 Task: In the  document management Apply all border to the tabe with  'with box; Style line and width 1 pt 'Select Header and apply  'Bold' Select the text and align it to the  Left
Action: Mouse moved to (151, 176)
Screenshot: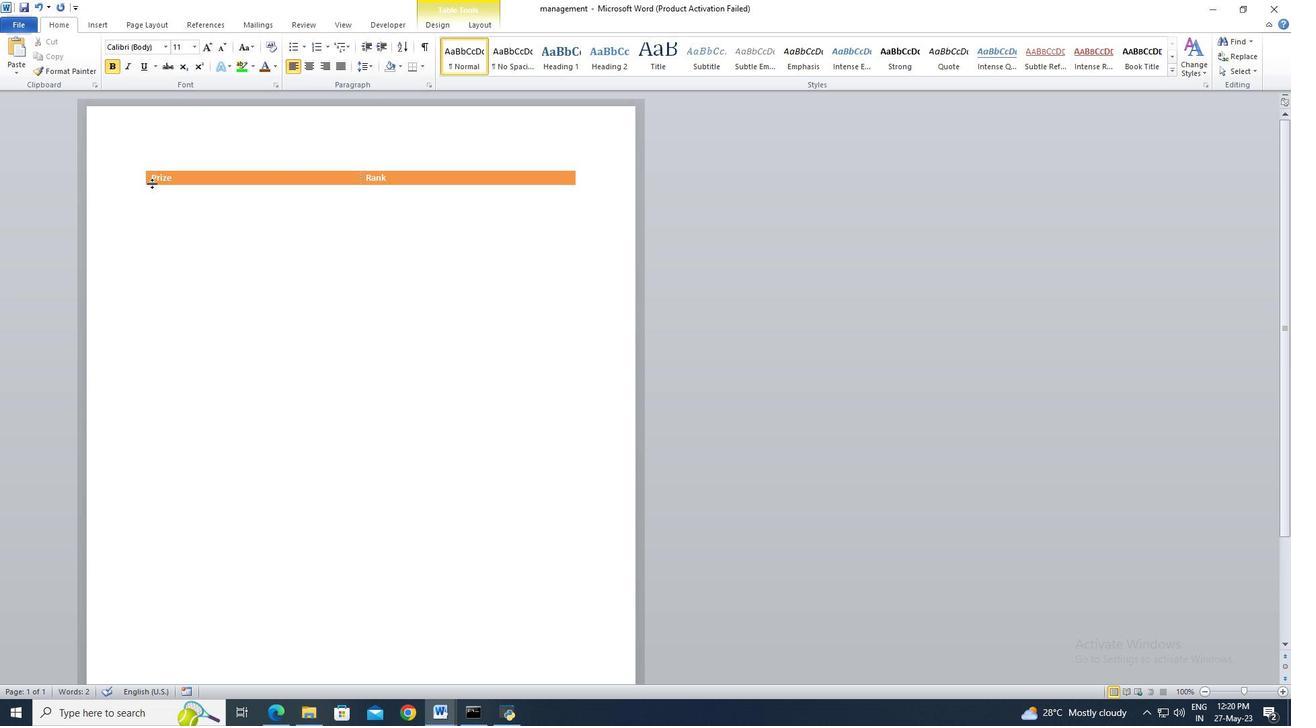 
Action: Mouse pressed left at (151, 176)
Screenshot: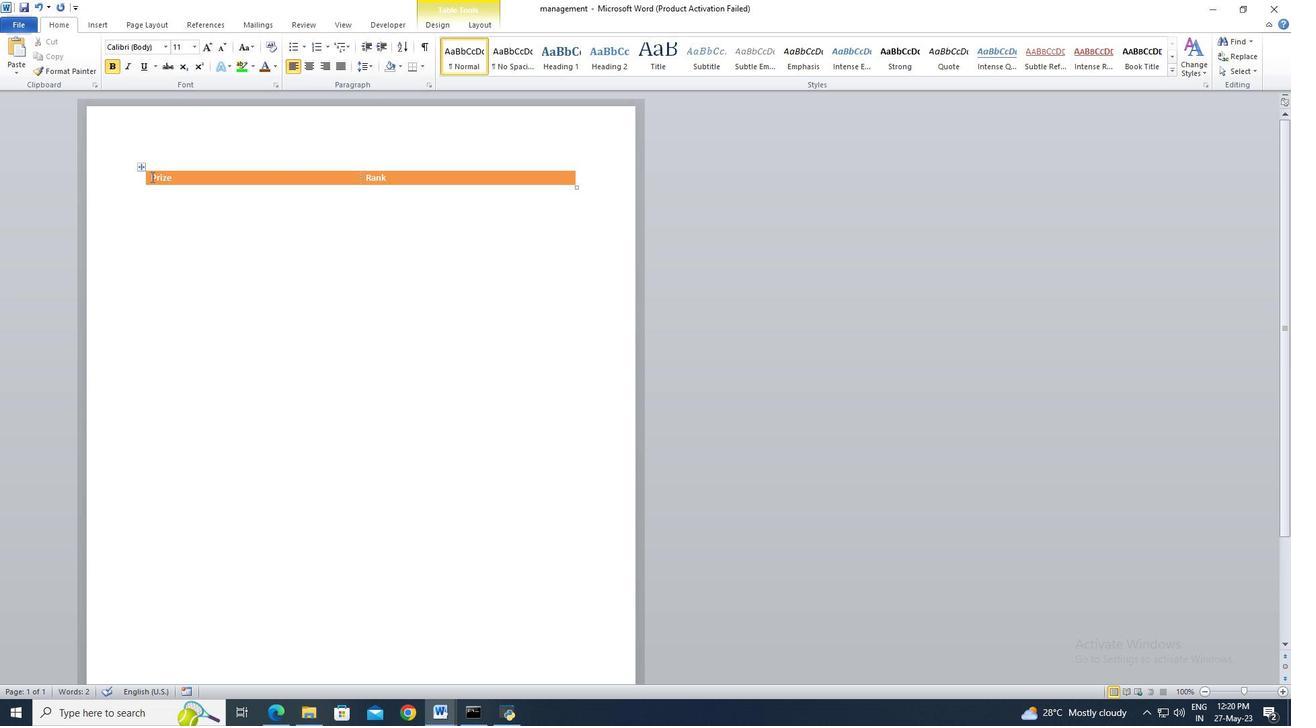 
Action: Mouse moved to (156, 193)
Screenshot: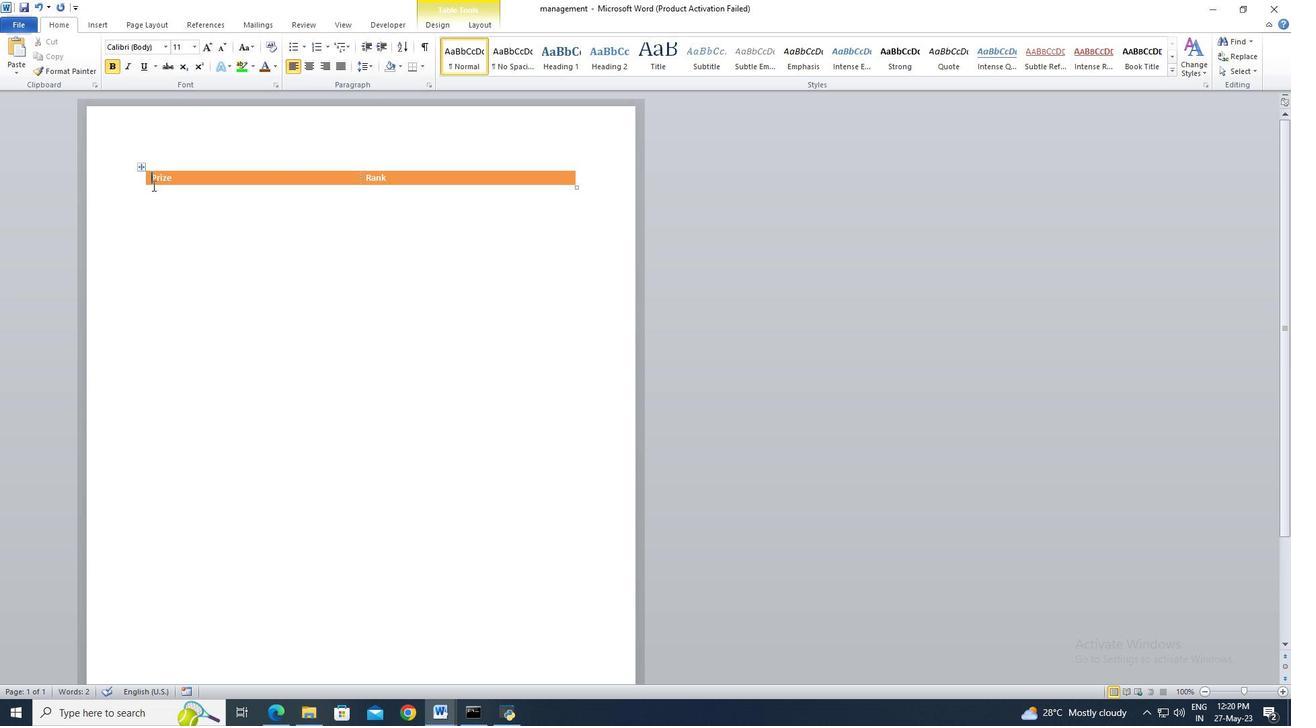 
Action: Key pressed ctrl+A
Screenshot: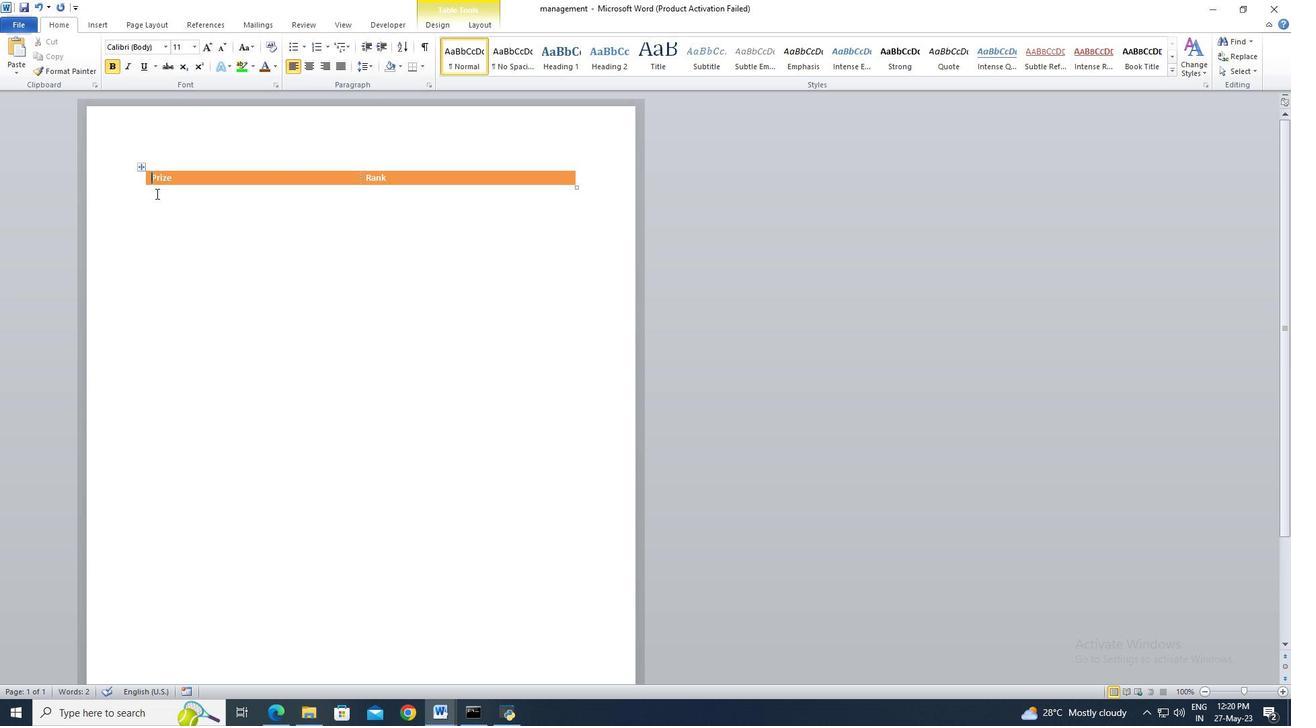 
Action: Mouse moved to (418, 67)
Screenshot: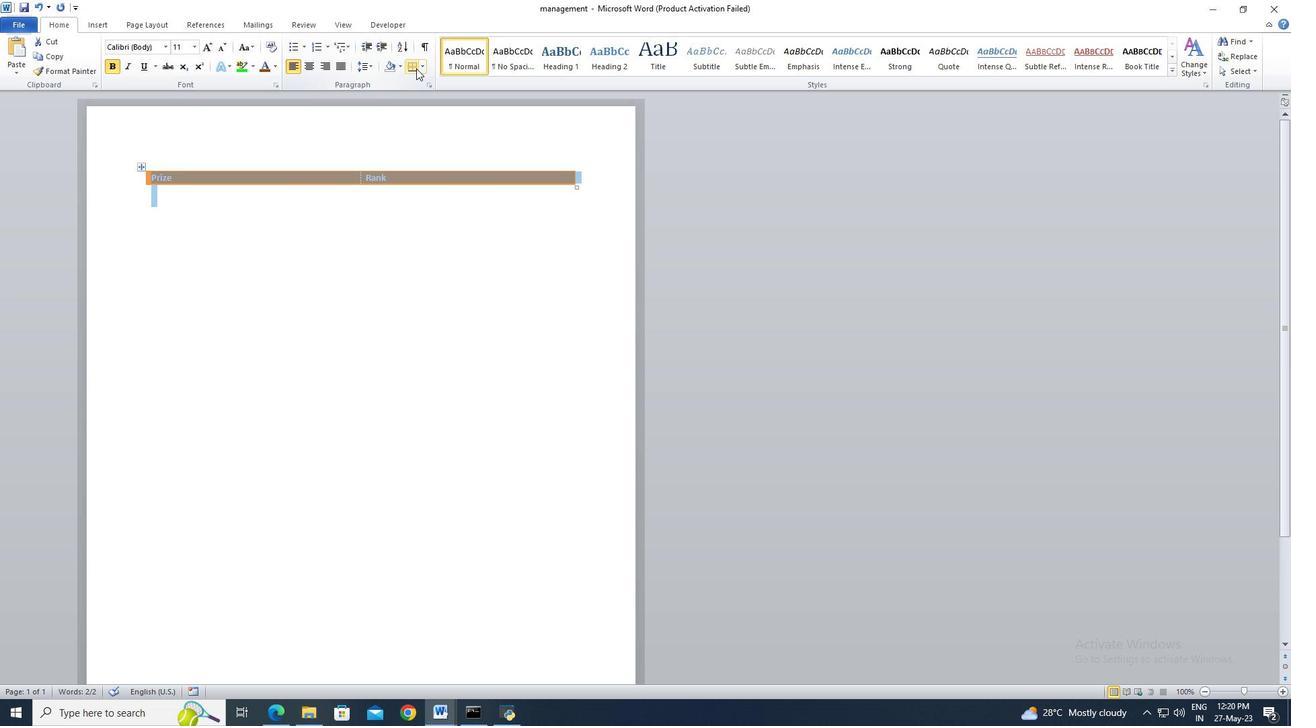 
Action: Mouse pressed left at (418, 67)
Screenshot: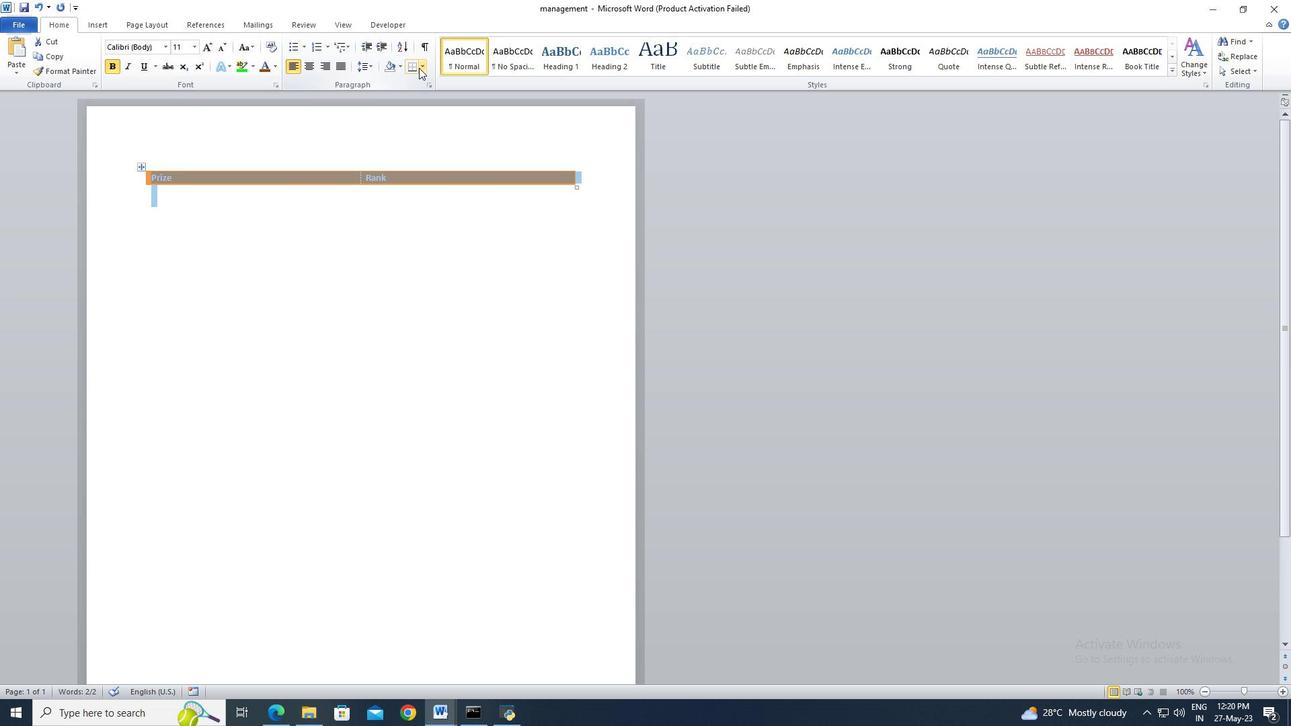 
Action: Mouse moved to (431, 310)
Screenshot: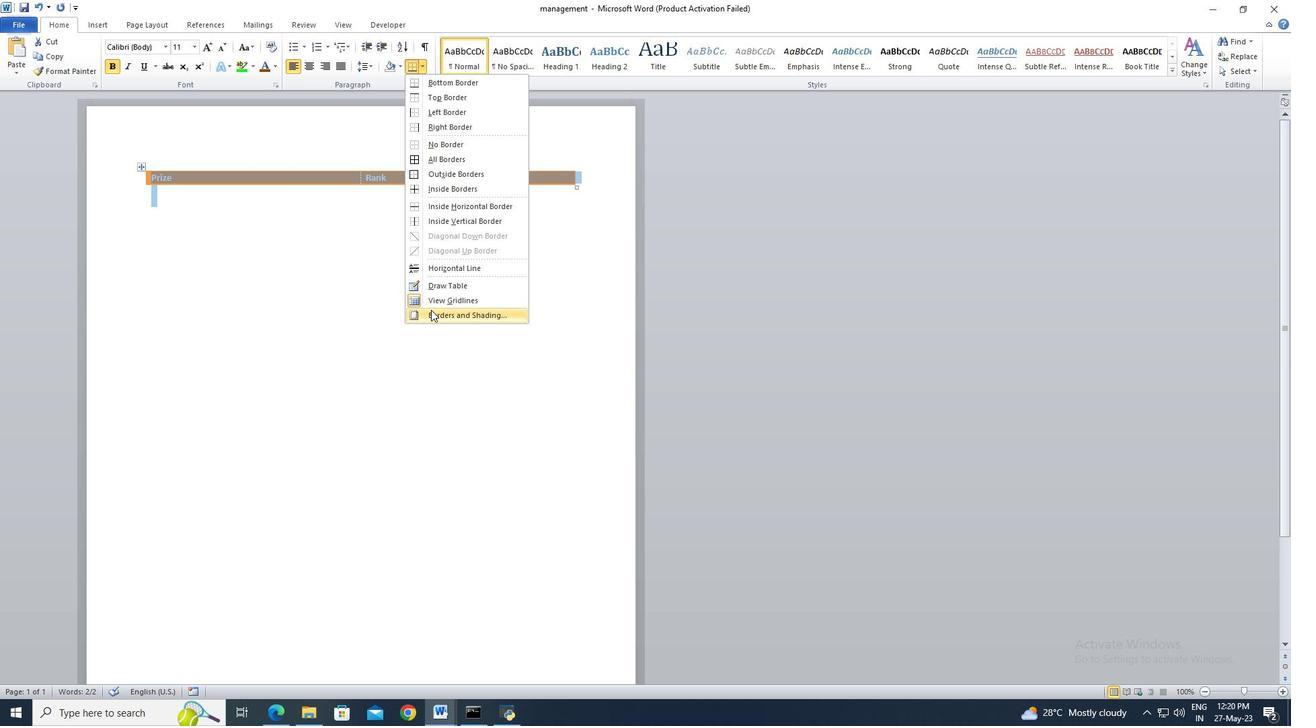 
Action: Mouse pressed left at (431, 310)
Screenshot: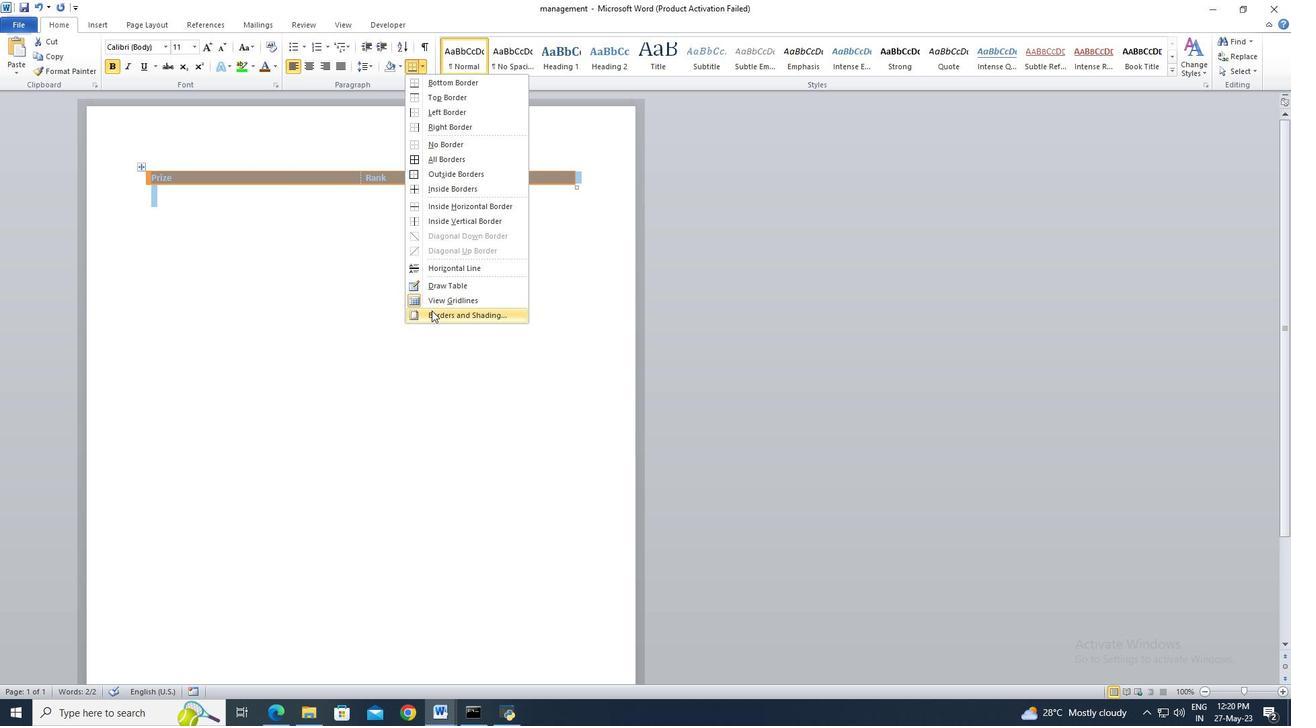 
Action: Mouse moved to (484, 299)
Screenshot: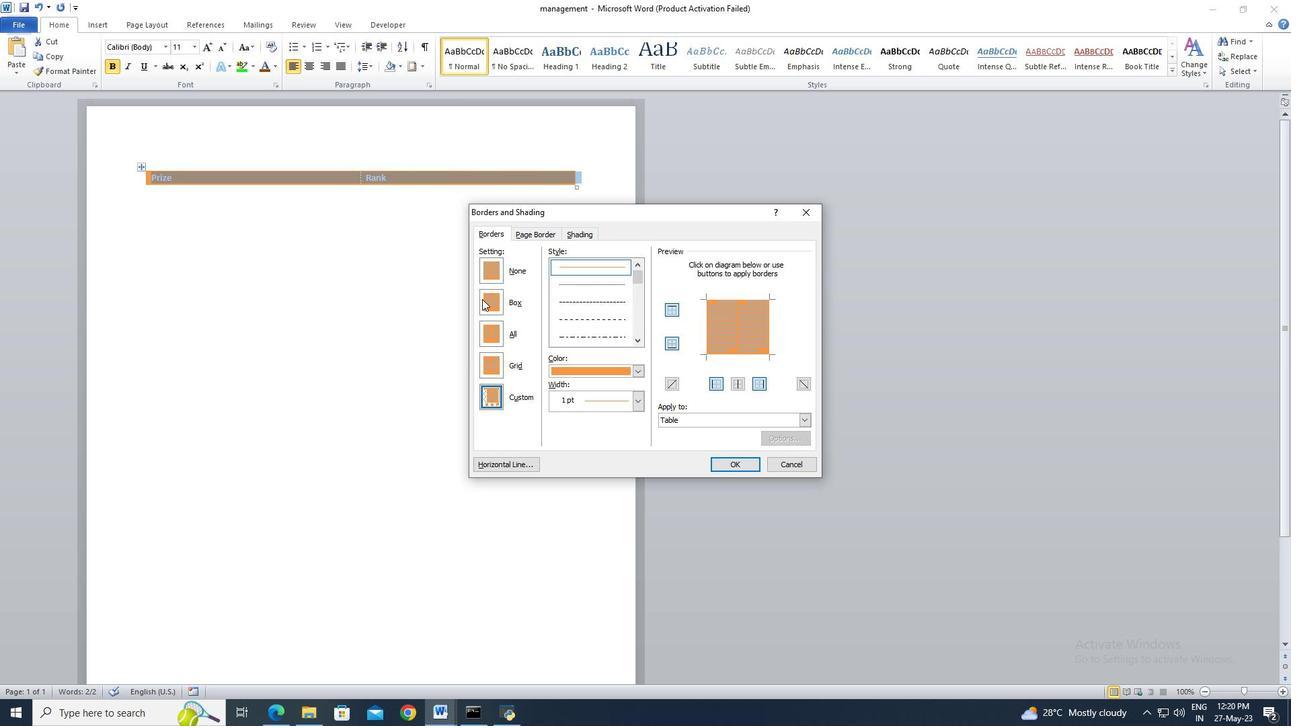 
Action: Mouse pressed left at (484, 299)
Screenshot: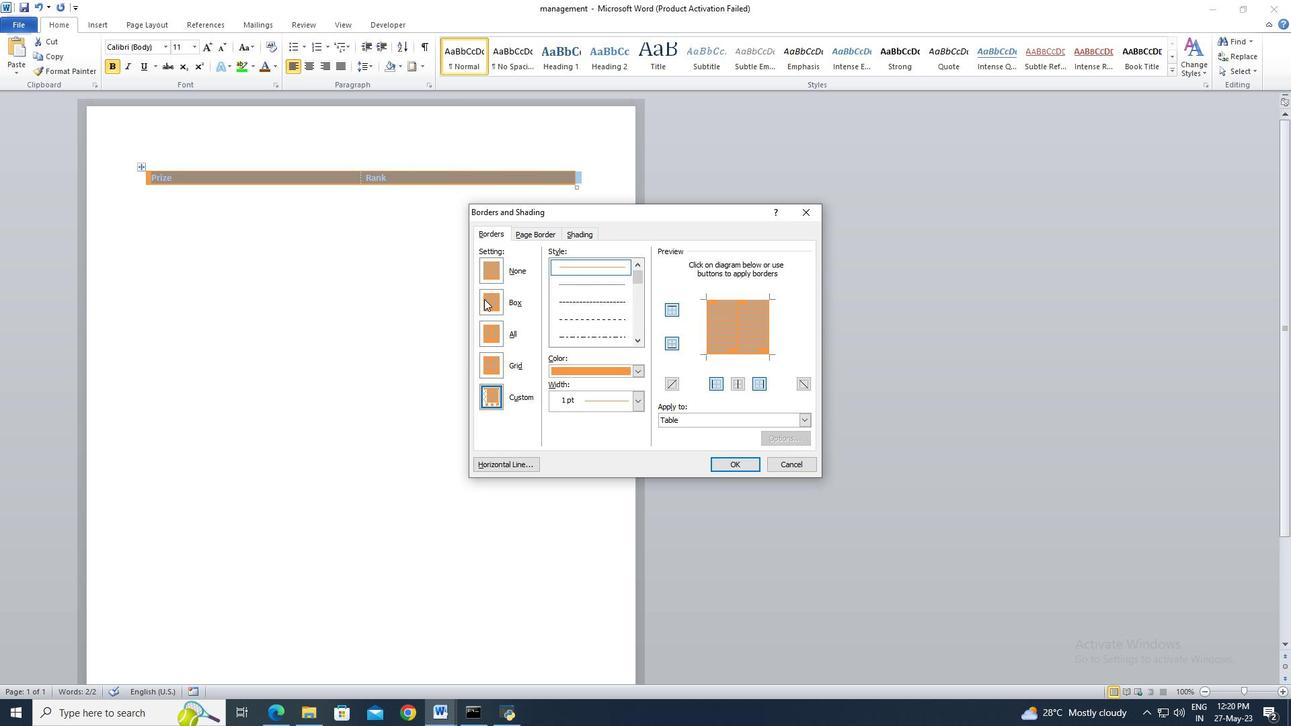 
Action: Mouse moved to (568, 268)
Screenshot: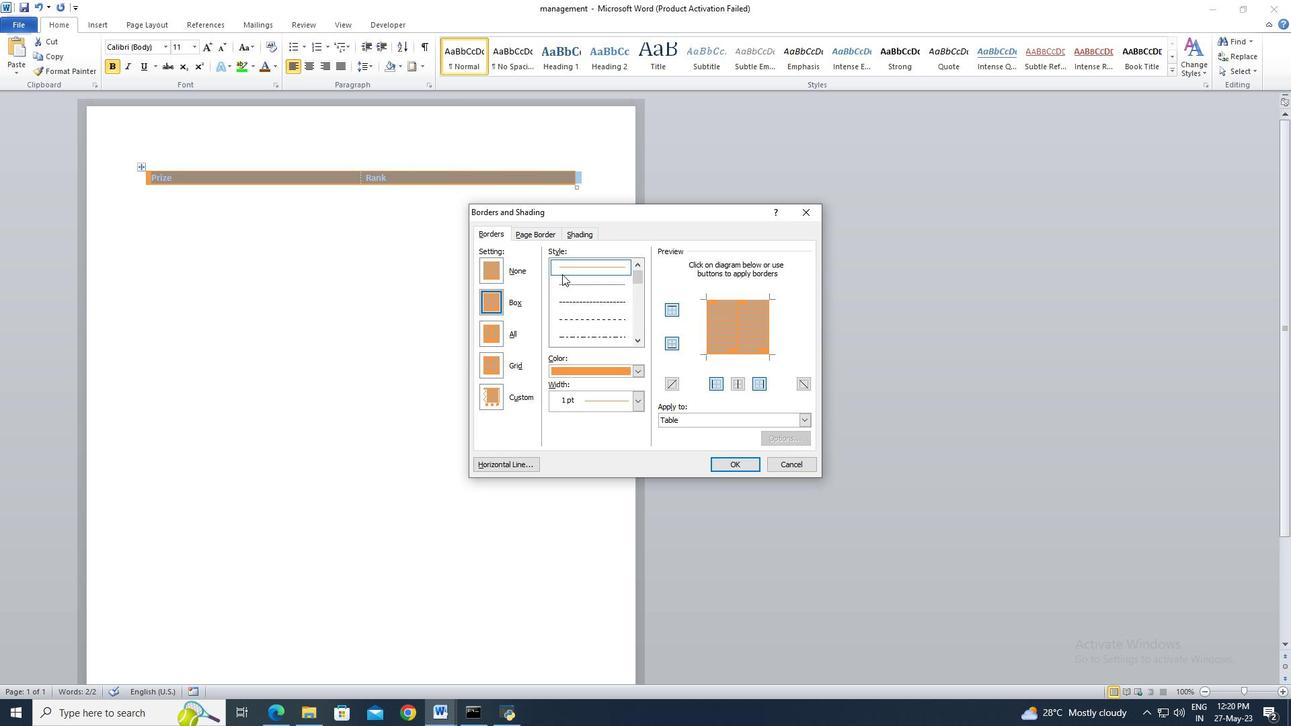 
Action: Mouse pressed left at (568, 268)
Screenshot: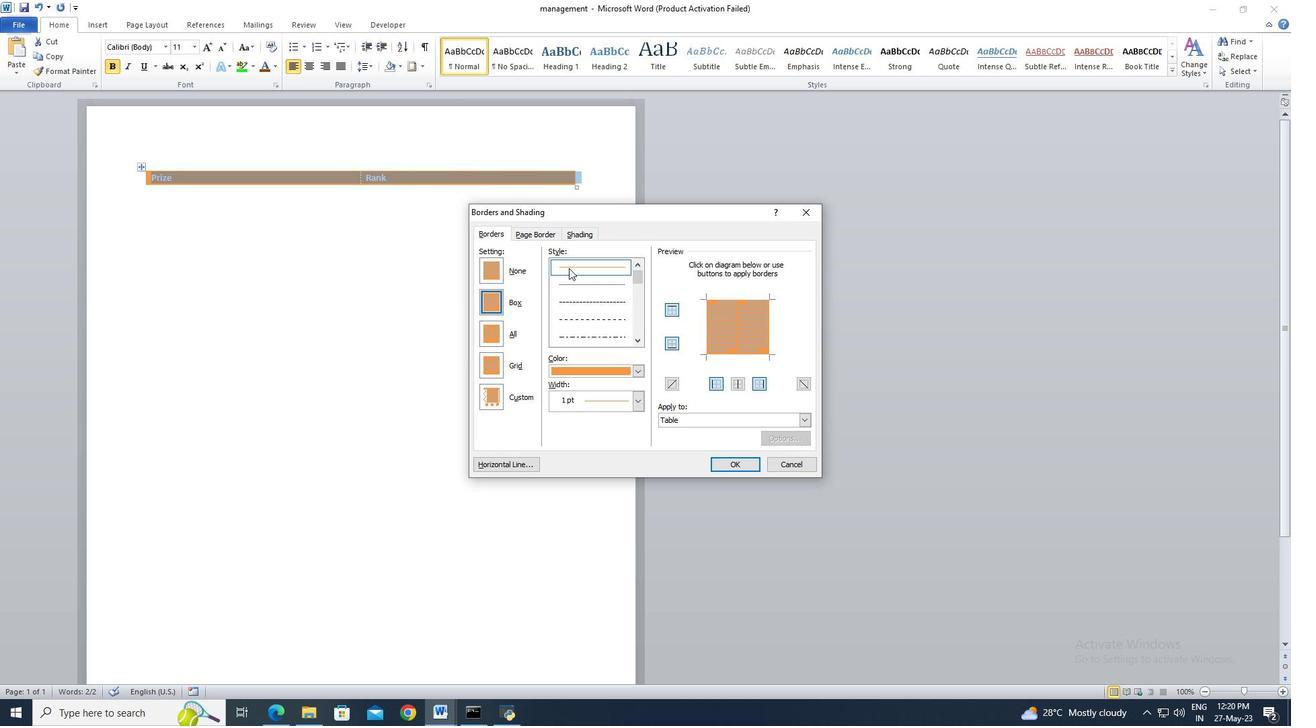 
Action: Mouse moved to (632, 401)
Screenshot: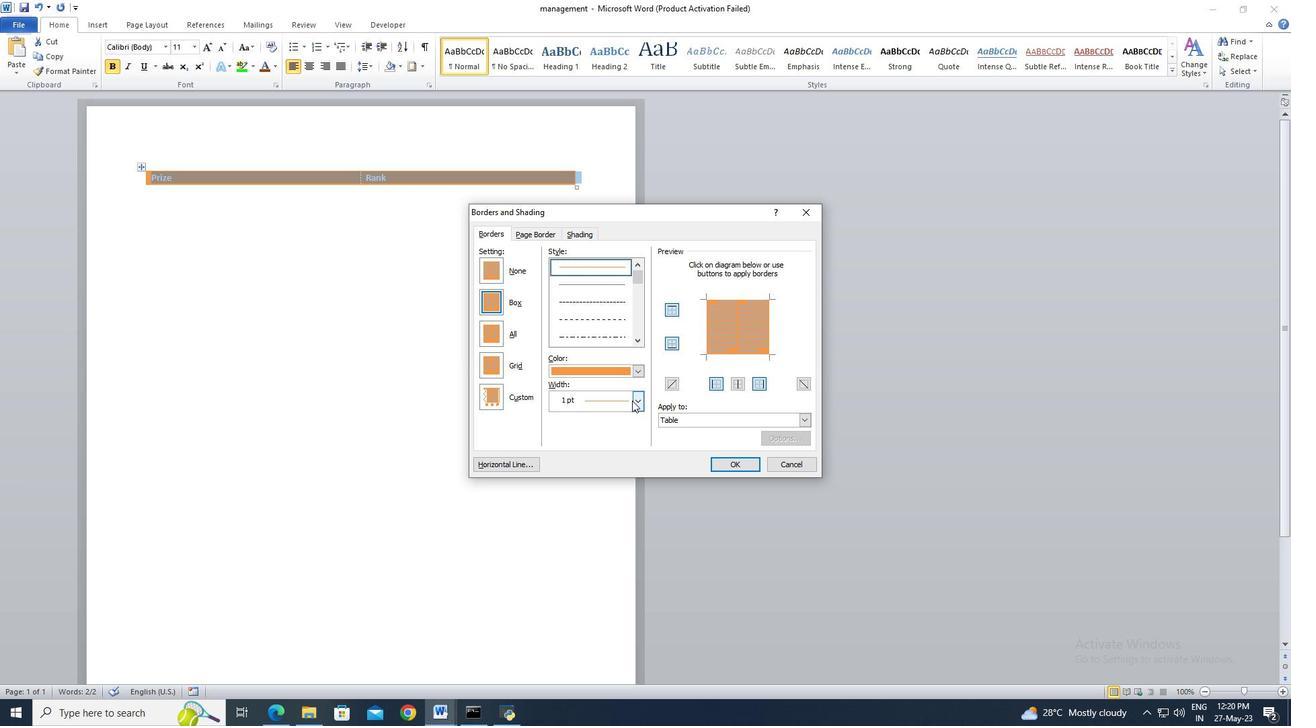 
Action: Mouse pressed left at (632, 401)
Screenshot: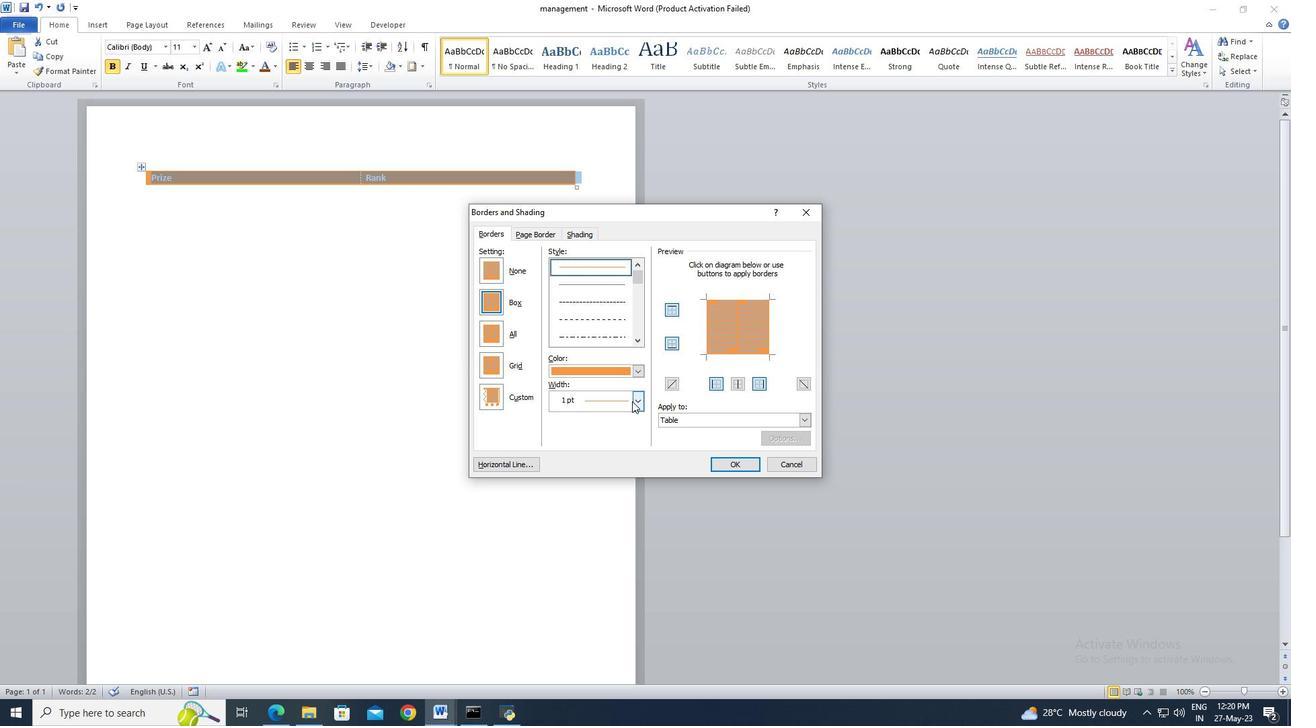 
Action: Mouse moved to (623, 468)
Screenshot: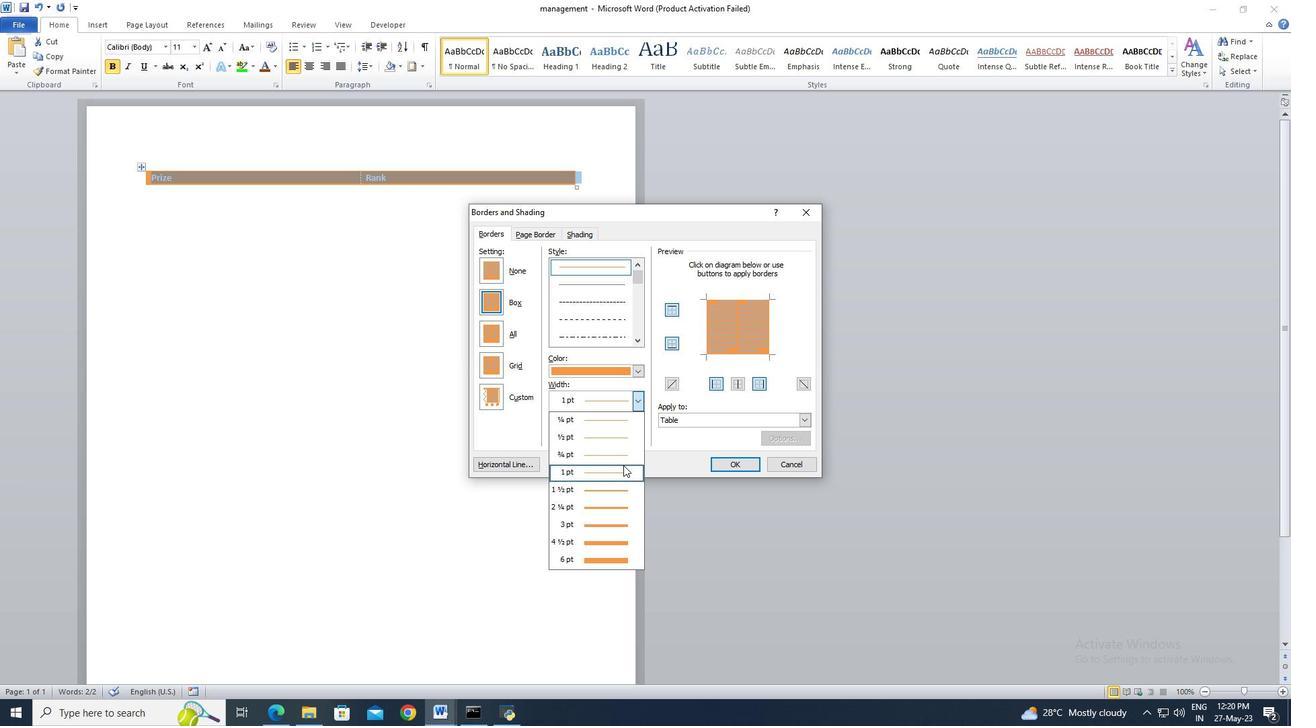 
Action: Mouse pressed left at (623, 468)
Screenshot: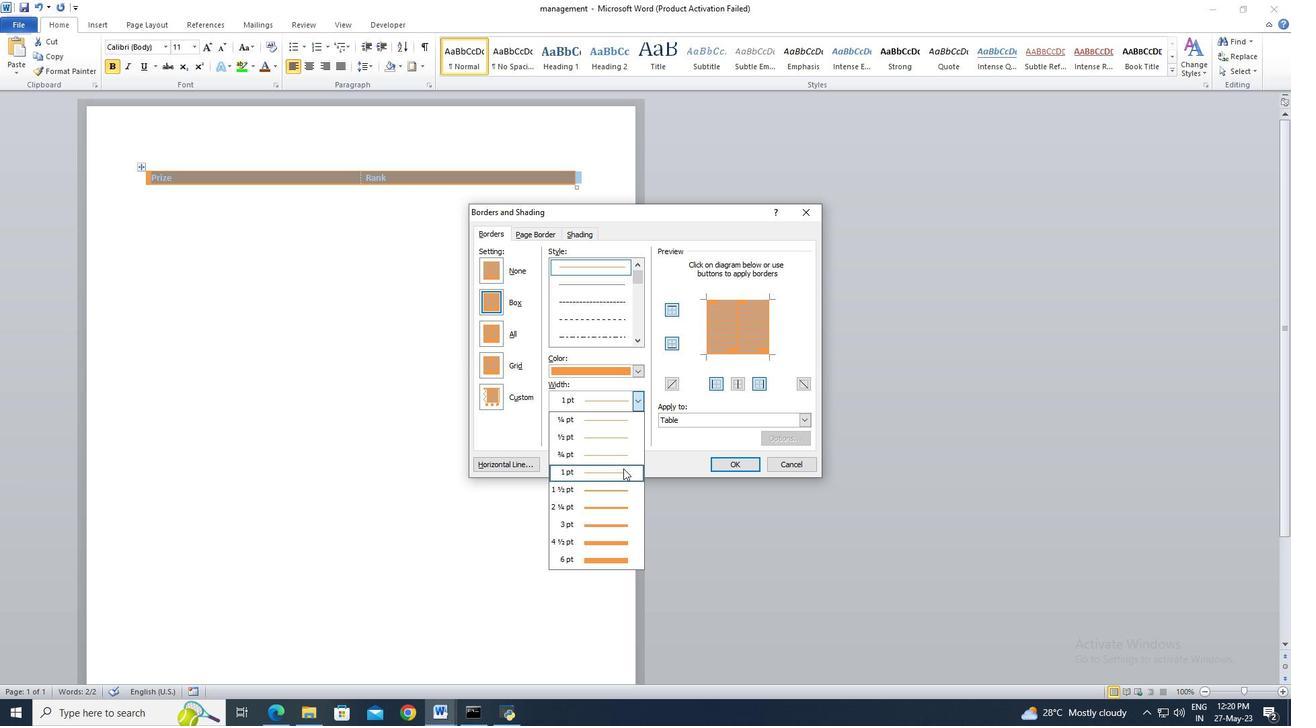 
Action: Mouse moved to (723, 461)
Screenshot: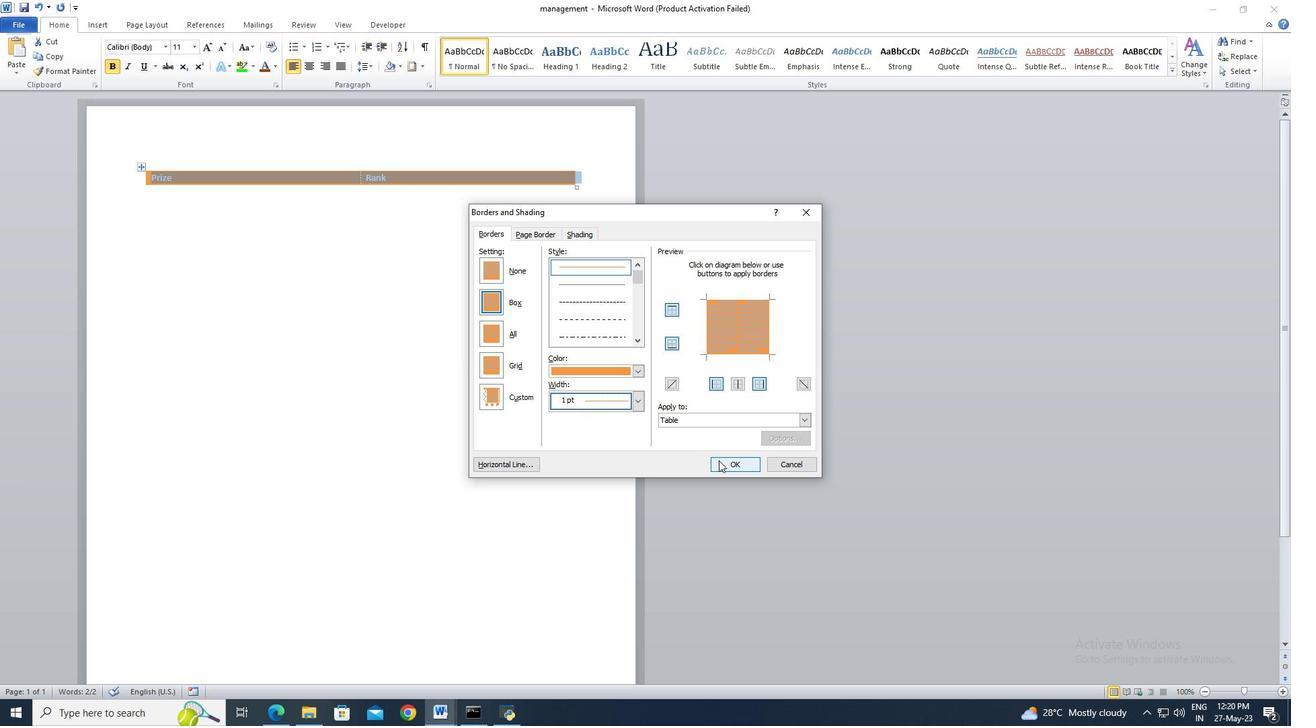 
Action: Mouse pressed left at (723, 461)
Screenshot: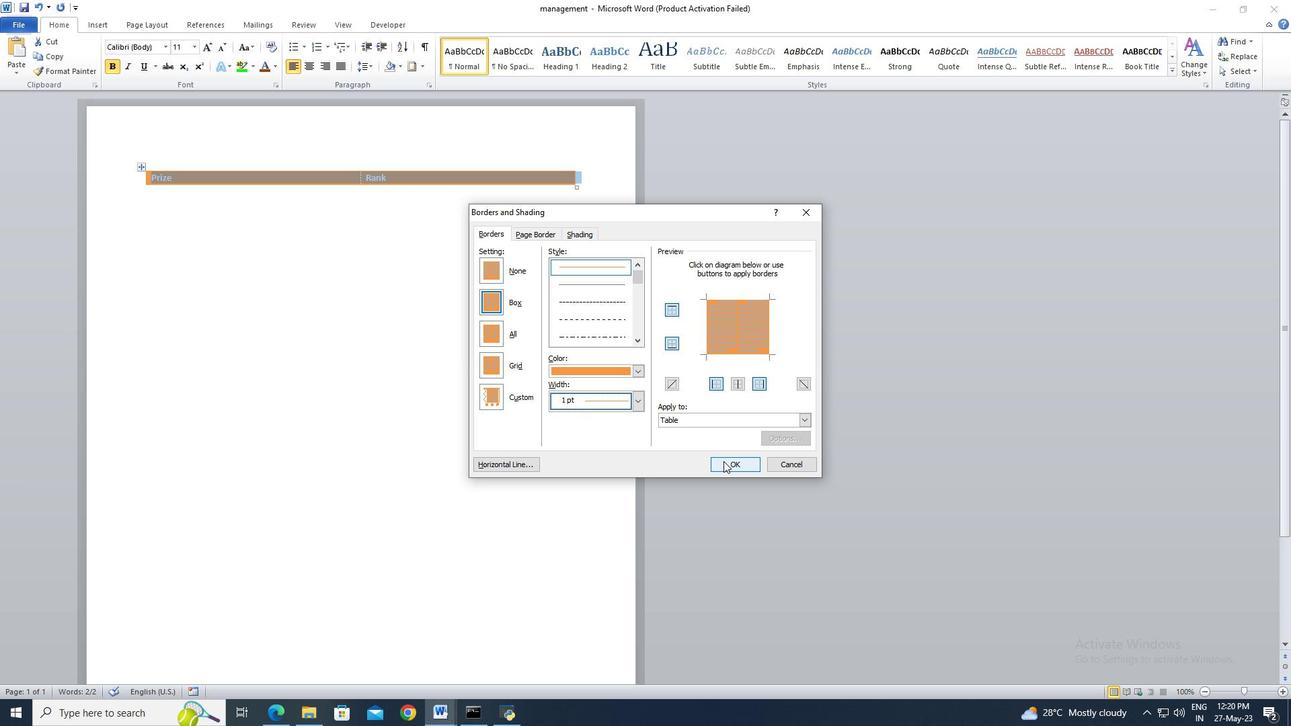 
Action: Mouse moved to (154, 176)
Screenshot: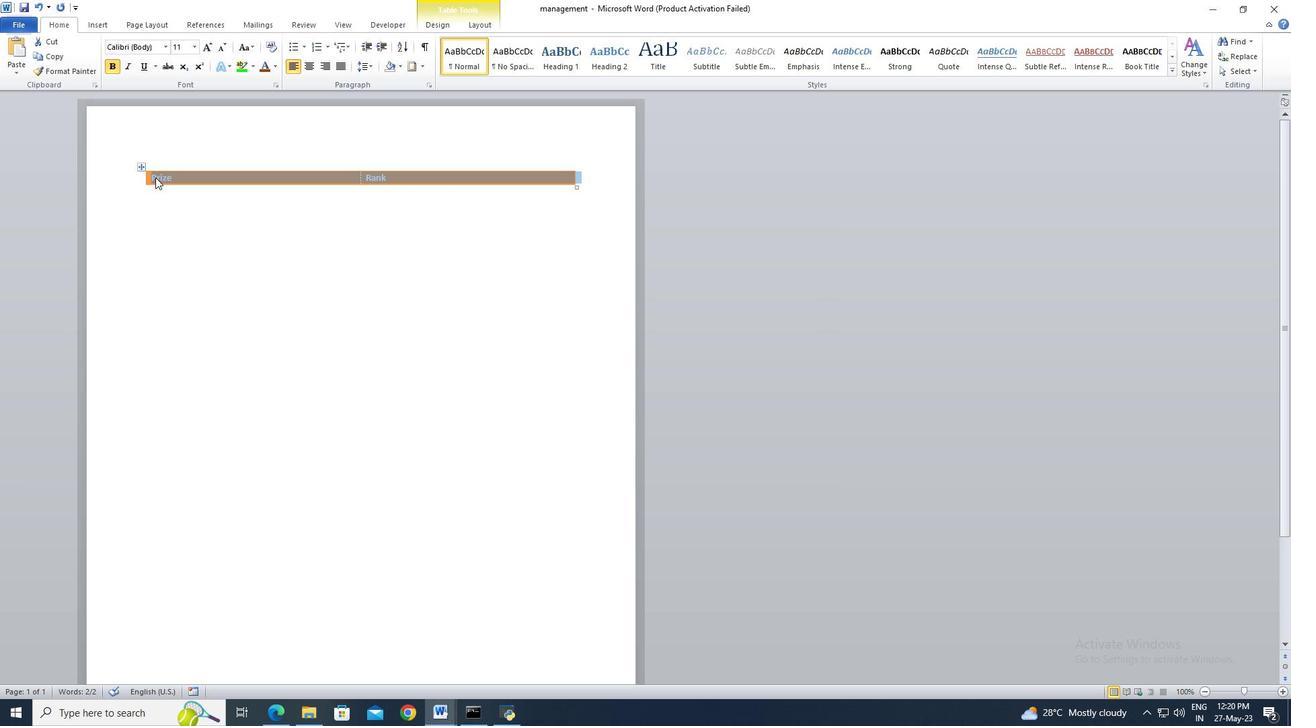
Action: Mouse pressed left at (154, 176)
Screenshot: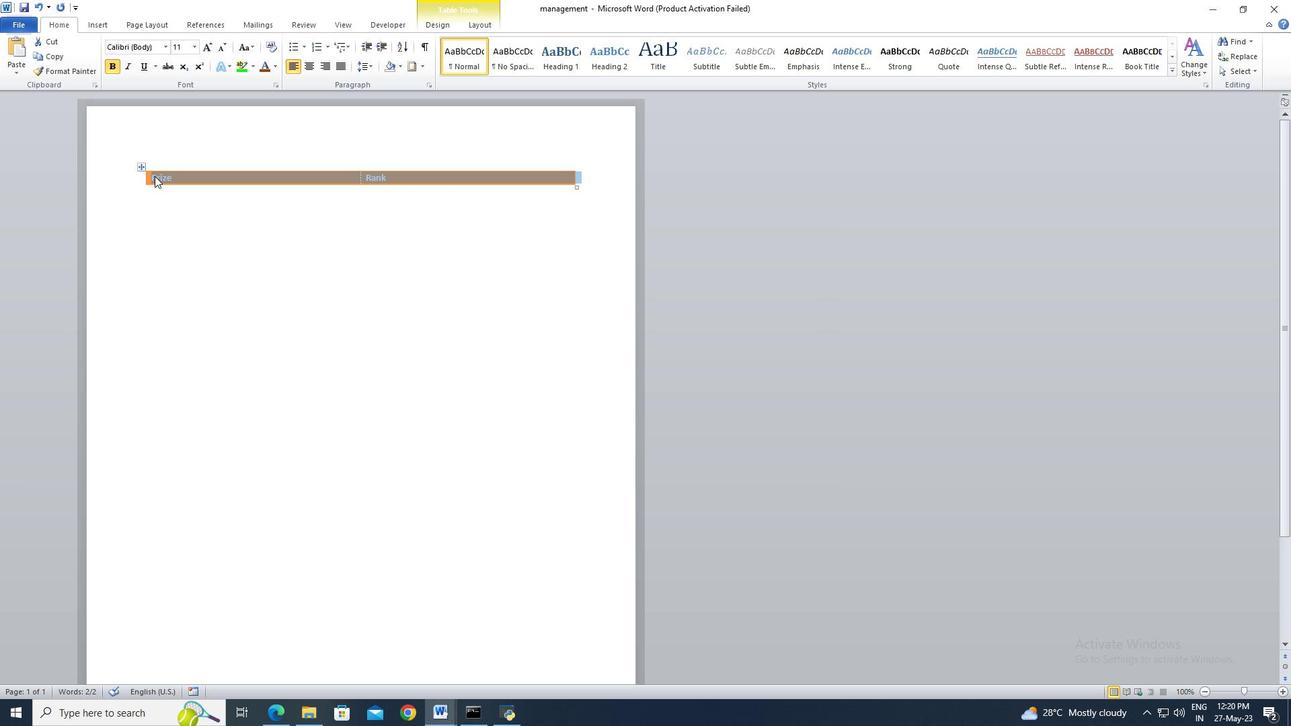 
Action: Mouse moved to (151, 176)
Screenshot: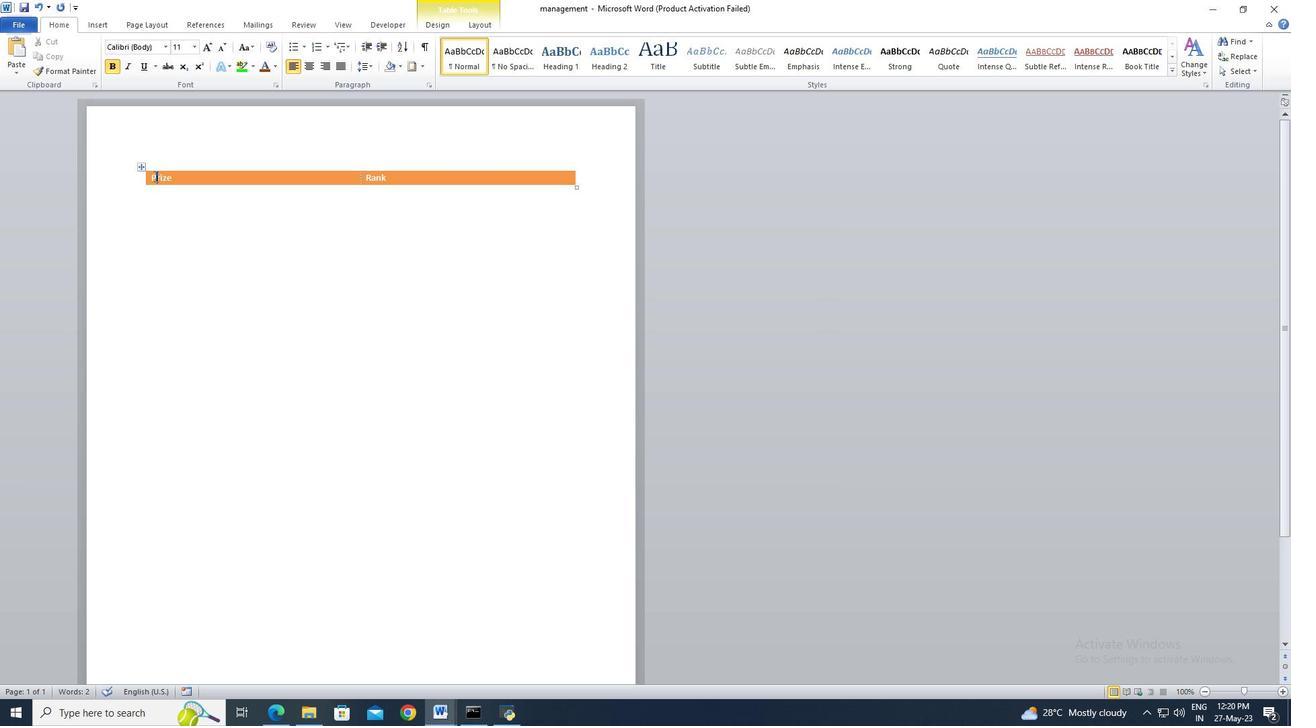 
Action: Key pressed <Key.left><Key.shift><Key.right><Key.right><Key.end><Key.right>
Screenshot: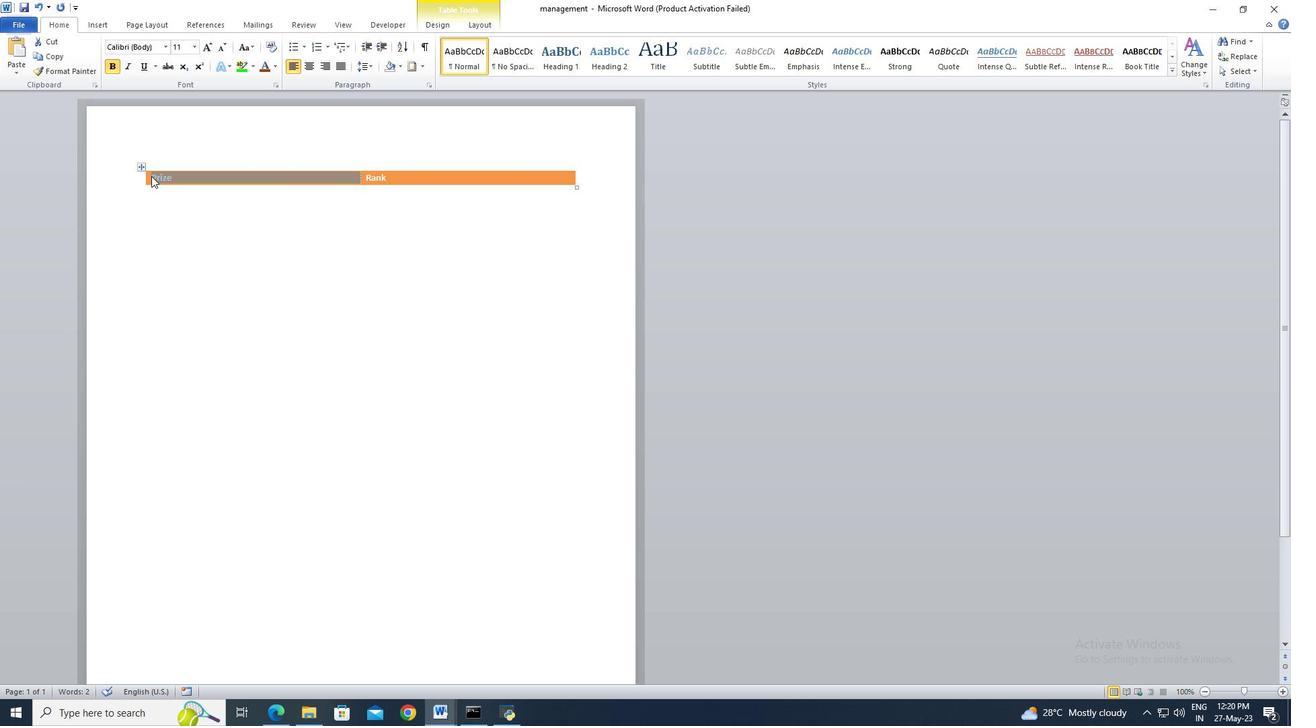 
Action: Mouse moved to (115, 65)
Screenshot: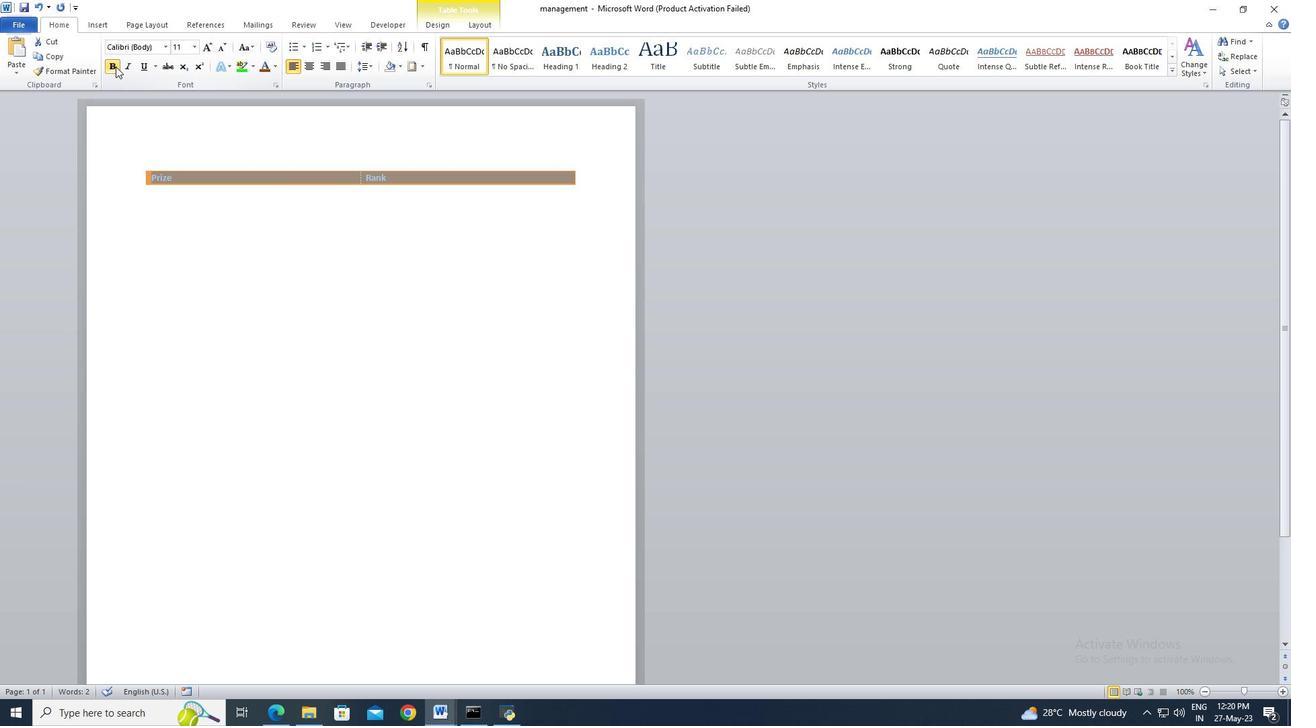 
Action: Mouse pressed left at (115, 65)
Screenshot: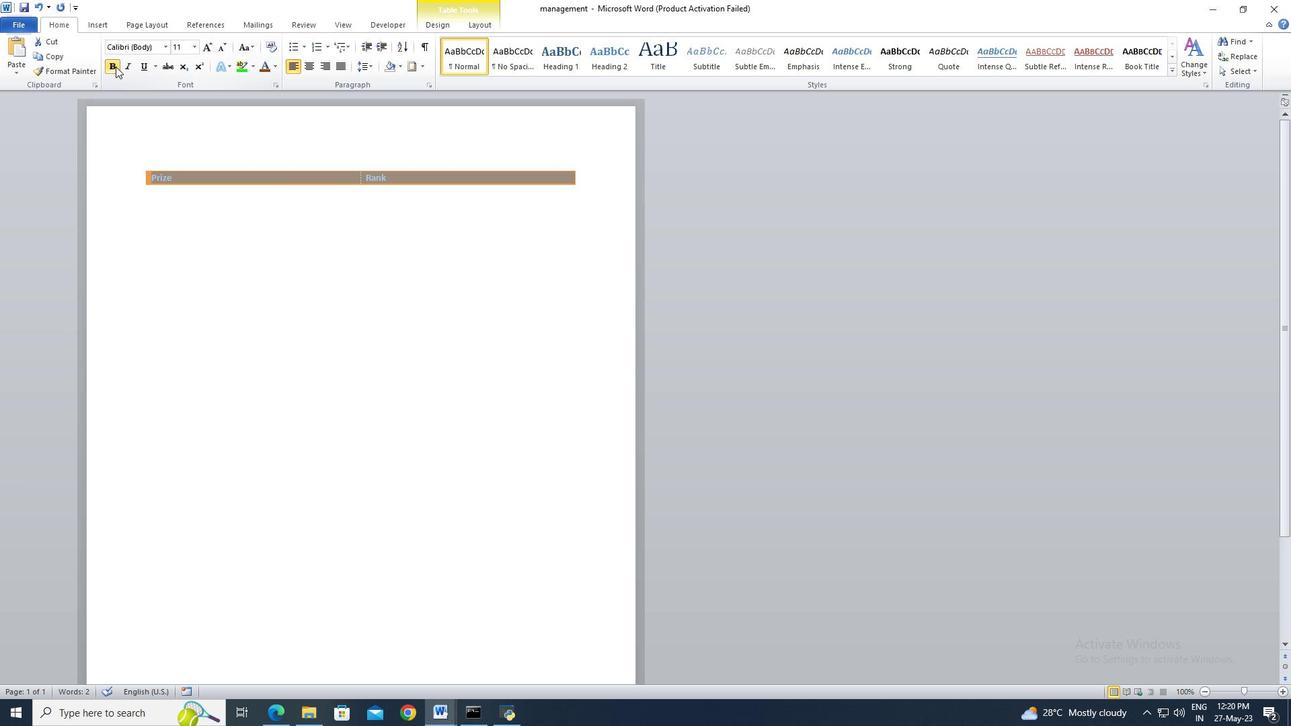 
Action: Mouse moved to (290, 69)
Screenshot: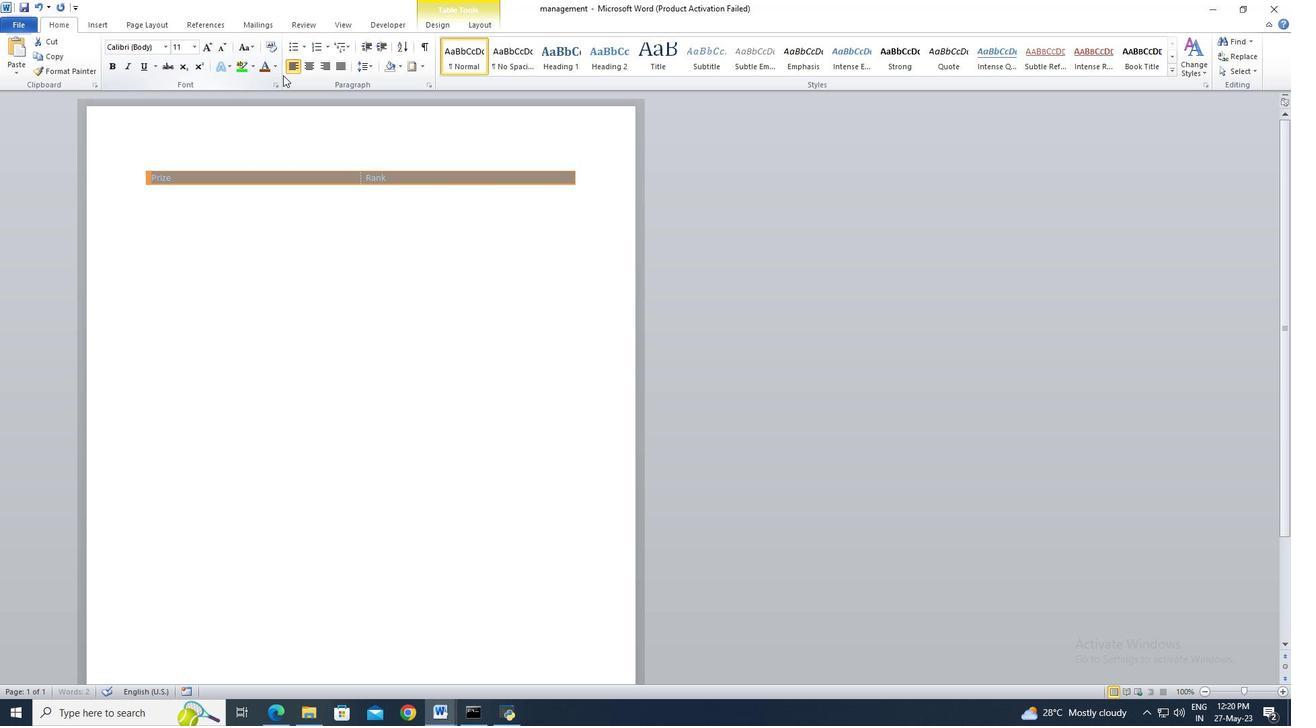 
Action: Mouse pressed left at (290, 69)
Screenshot: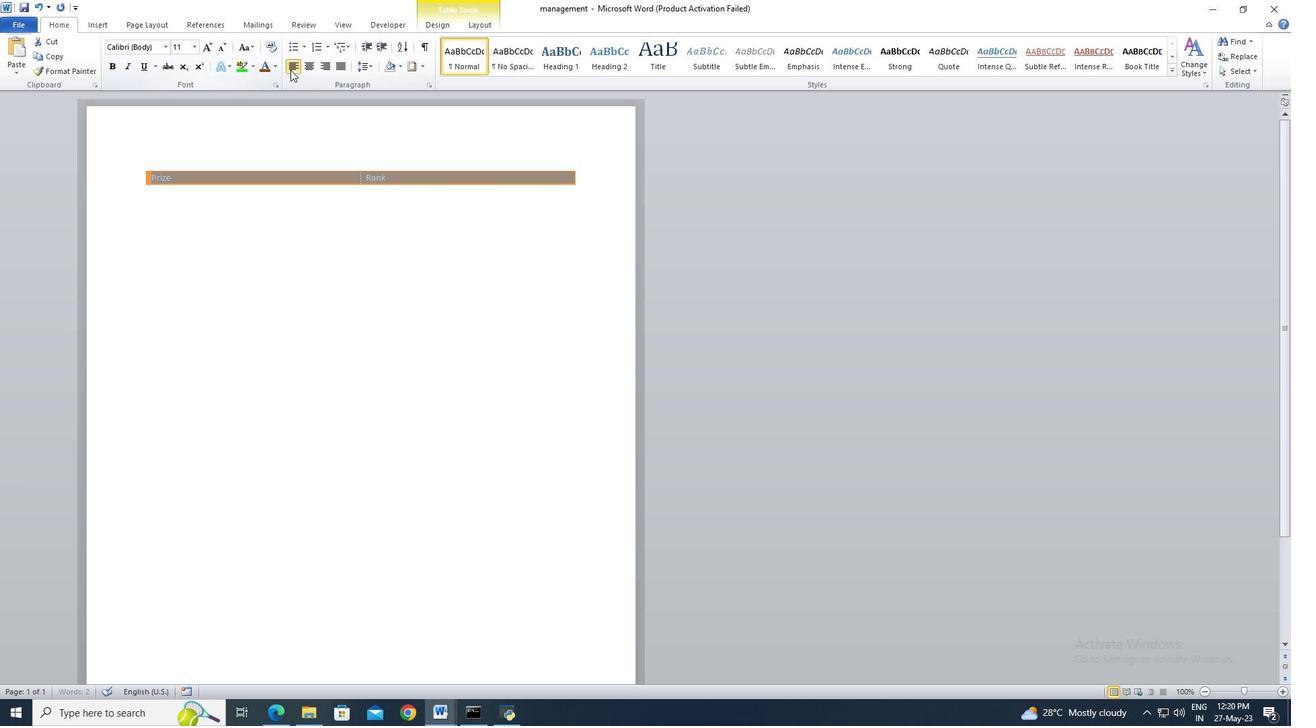 
Action: Mouse moved to (405, 217)
Screenshot: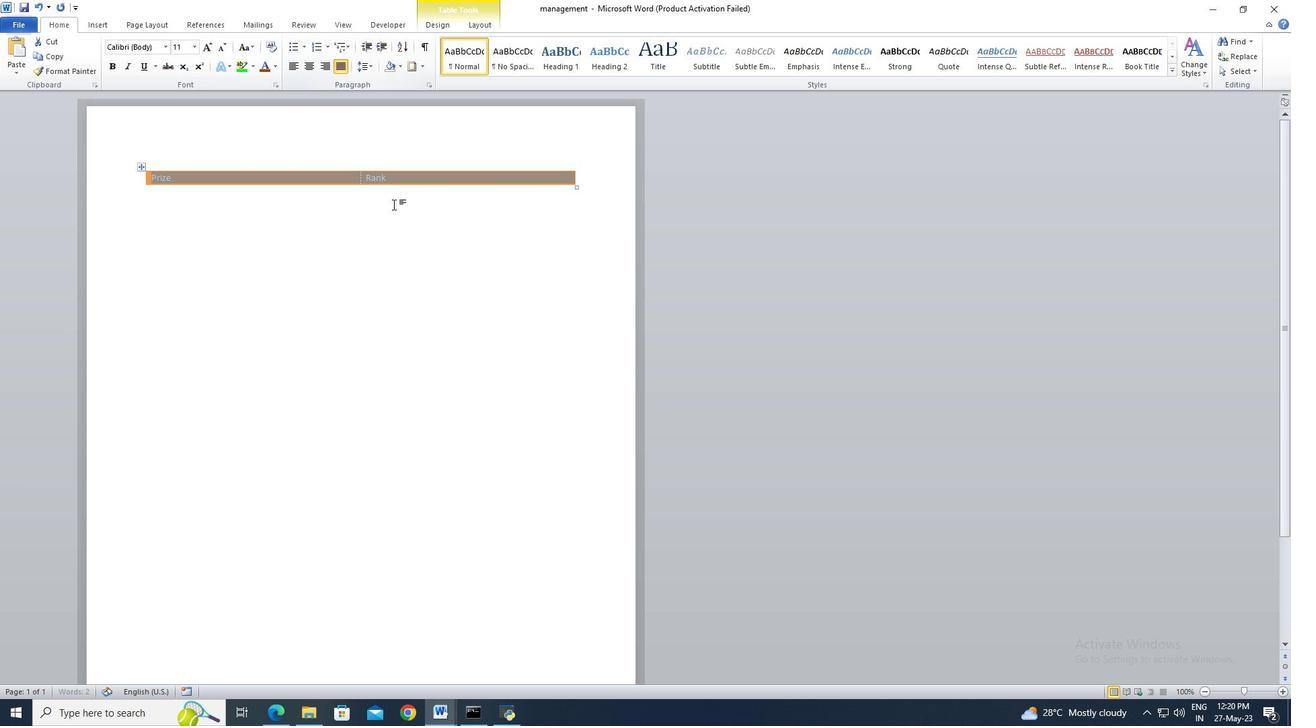 
Action: Mouse pressed left at (405, 217)
Screenshot: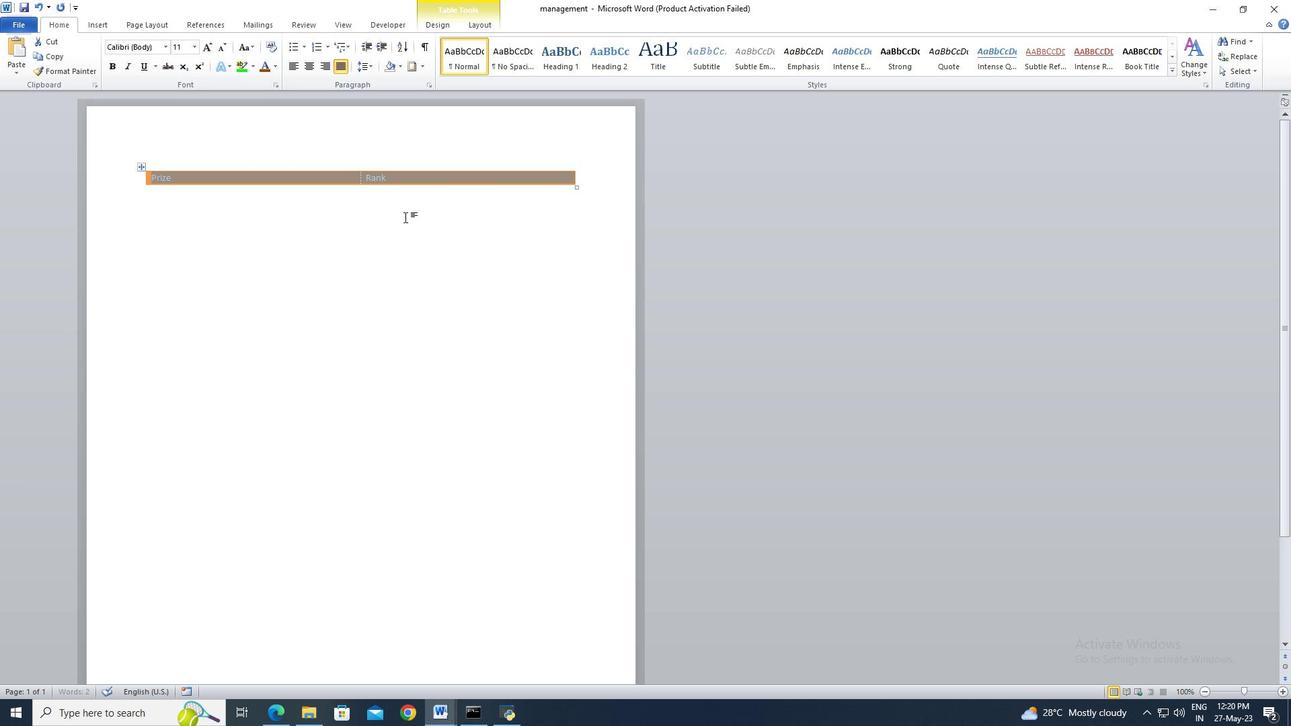 
